 Task: Go to home page of company Visa
Action: Mouse moved to (564, 32)
Screenshot: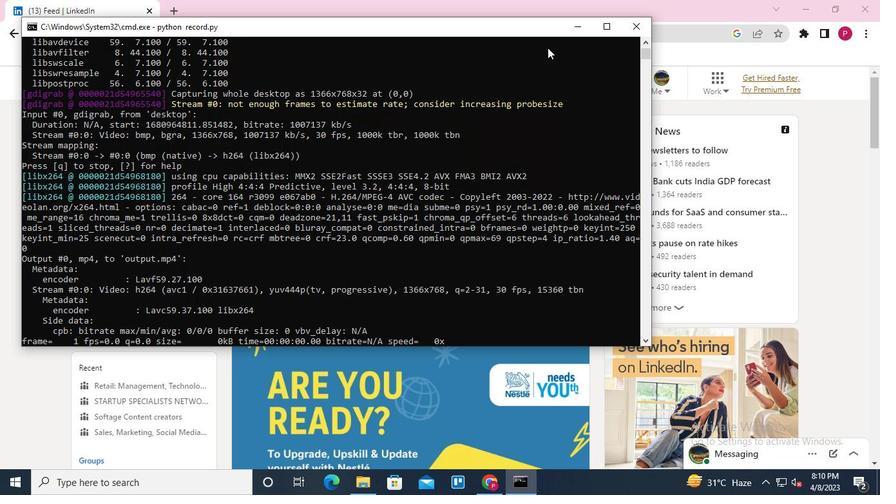 
Action: Mouse pressed left at (564, 32)
Screenshot: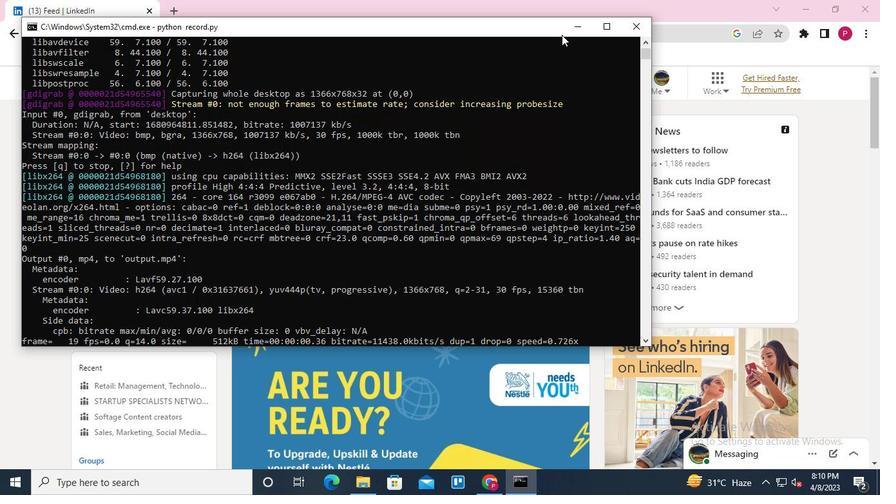 
Action: Mouse moved to (139, 84)
Screenshot: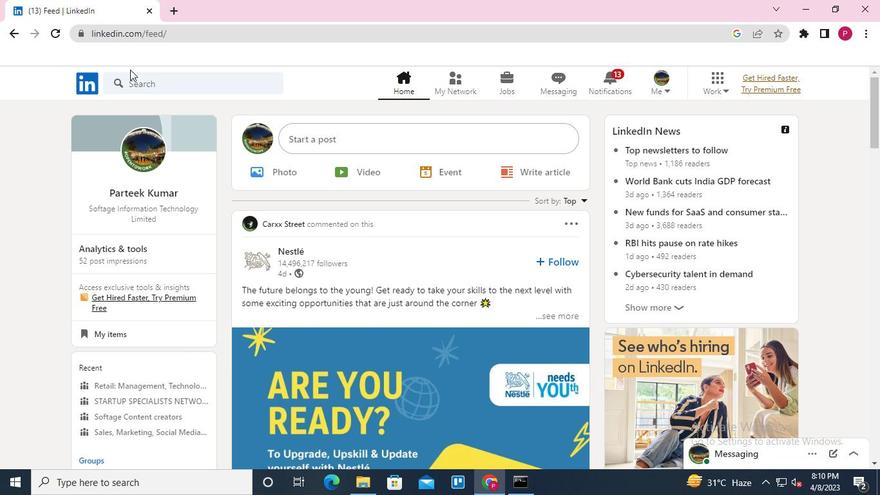 
Action: Mouse pressed left at (139, 84)
Screenshot: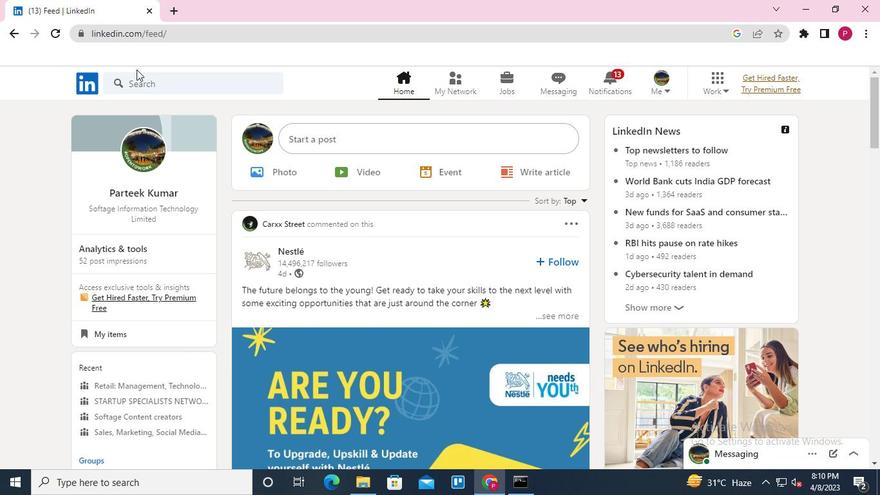 
Action: Mouse moved to (133, 149)
Screenshot: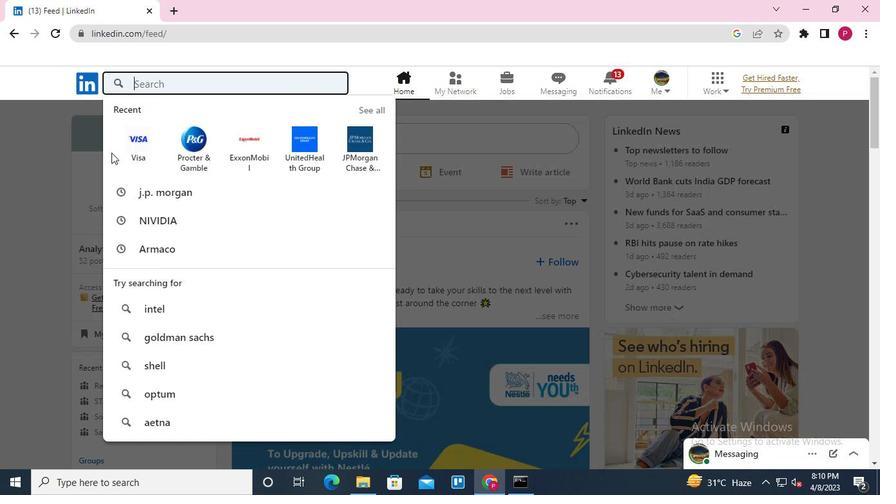 
Action: Mouse pressed left at (133, 149)
Screenshot: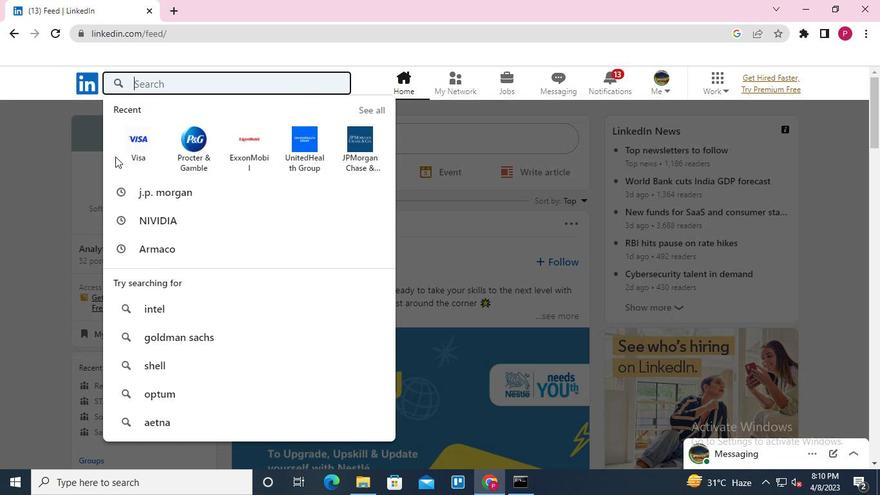 
Action: Mouse moved to (106, 215)
Screenshot: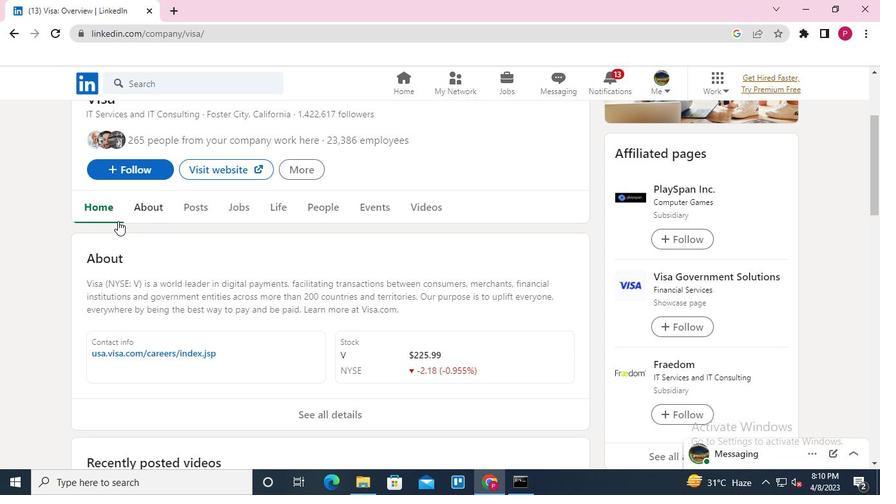 
Action: Mouse pressed left at (106, 215)
Screenshot: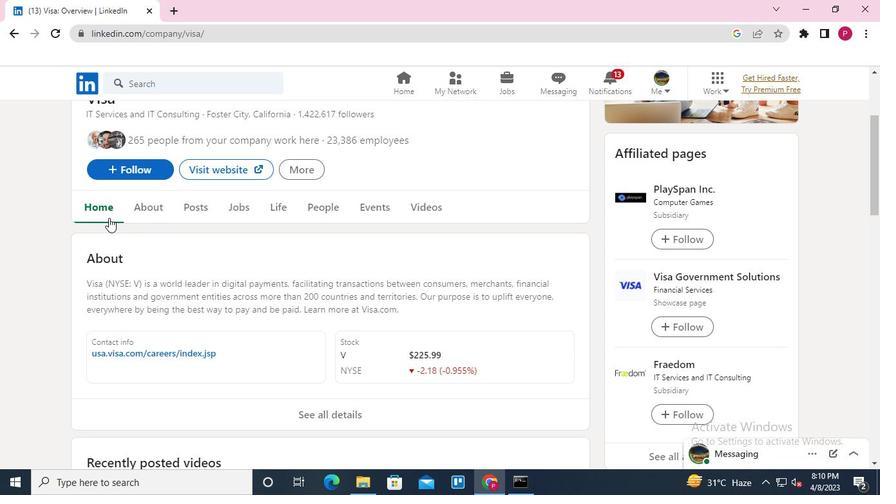 
Action: Mouse moved to (216, 335)
Screenshot: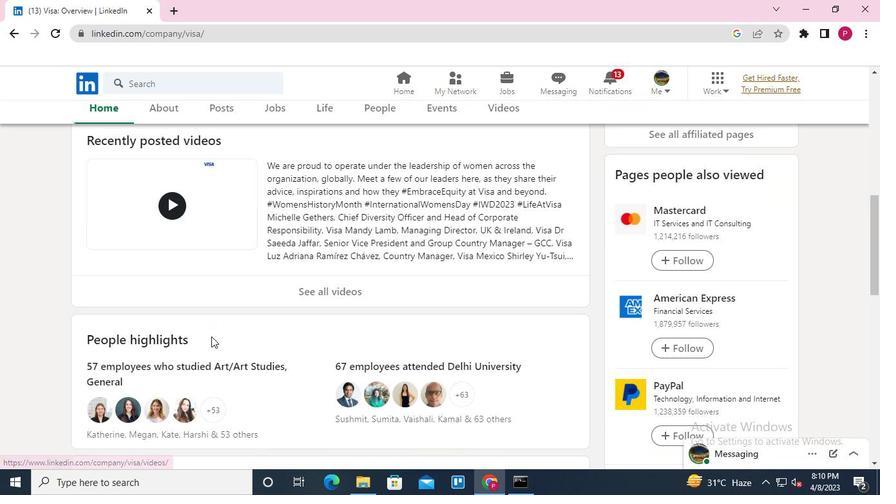 
Action: Keyboard Key.alt_l
Screenshot: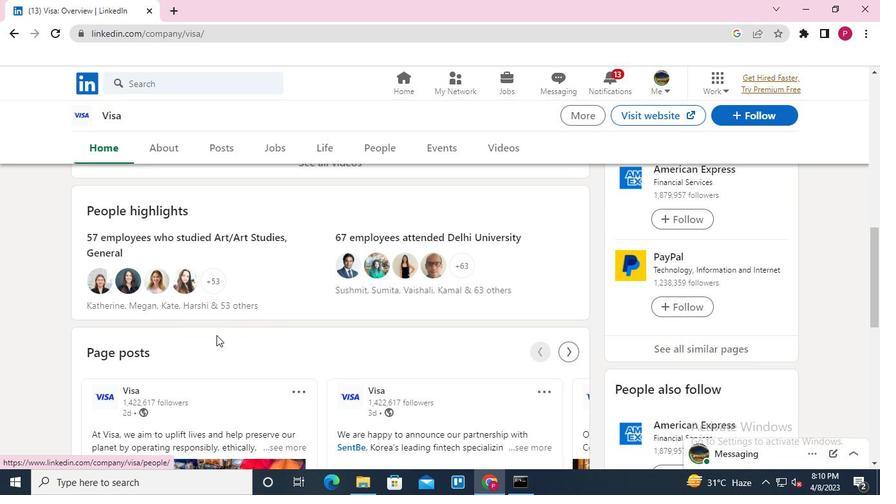 
Action: Keyboard Key.tab
Screenshot: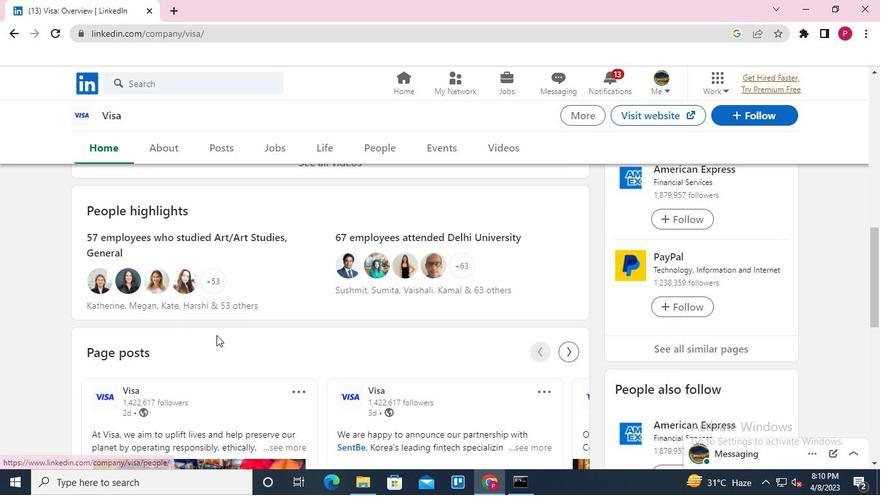 
Action: Mouse moved to (626, 28)
Screenshot: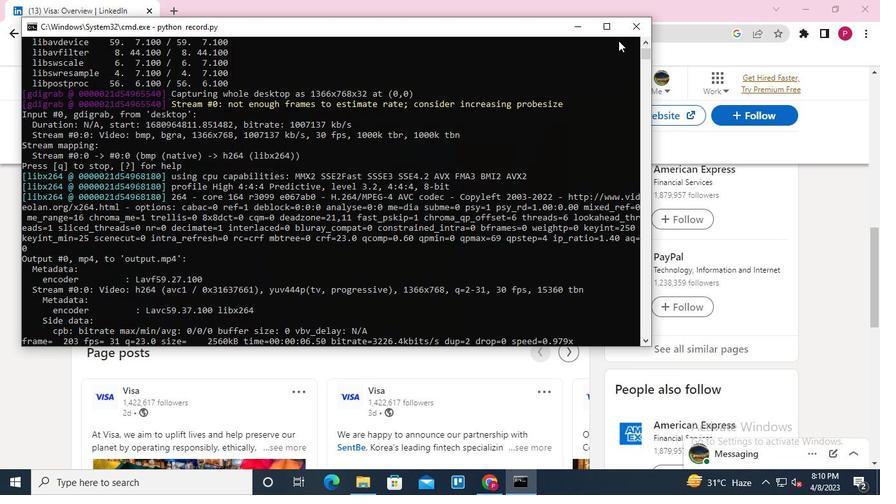 
Action: Mouse pressed left at (626, 28)
Screenshot: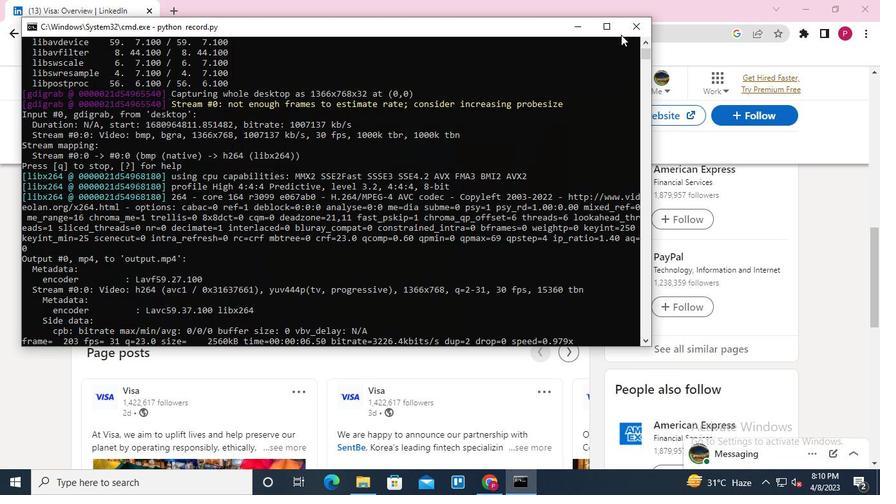 
Action: Mouse moved to (627, 28)
Screenshot: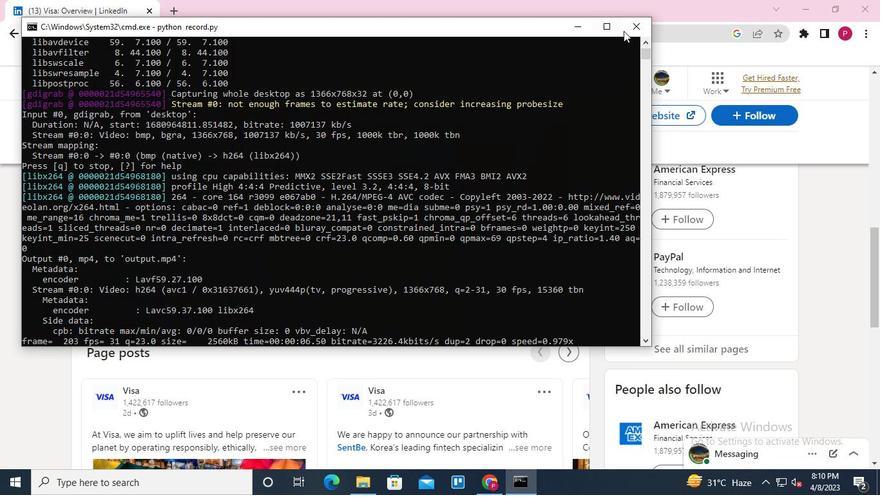 
